 Task: Create in the project AgileHorizon in Backlog an issue 'Upgrade the server infrastructure of a web application to improve performance and reliability', assign it to team member softage.4@softage.net and change the status to IN PROGRESS. Create in the project AgileHorizon in Backlog an issue 'Create a new online platform for online public speaking courses with advanced speech analysis and feedback features', assign it to team member softage.1@softage.net and change the status to IN PROGRESS
Action: Mouse moved to (192, 46)
Screenshot: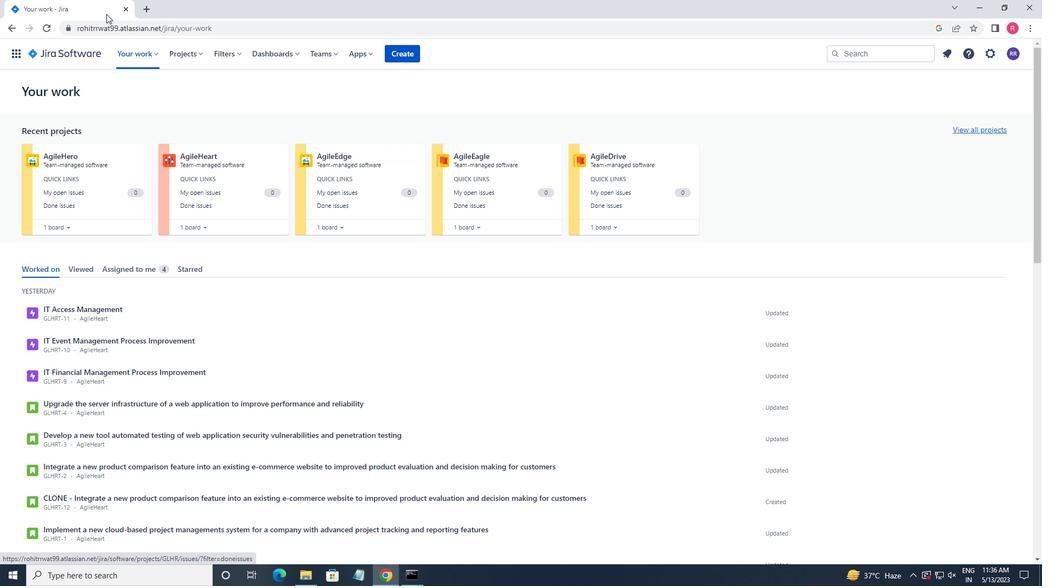 
Action: Mouse pressed left at (192, 46)
Screenshot: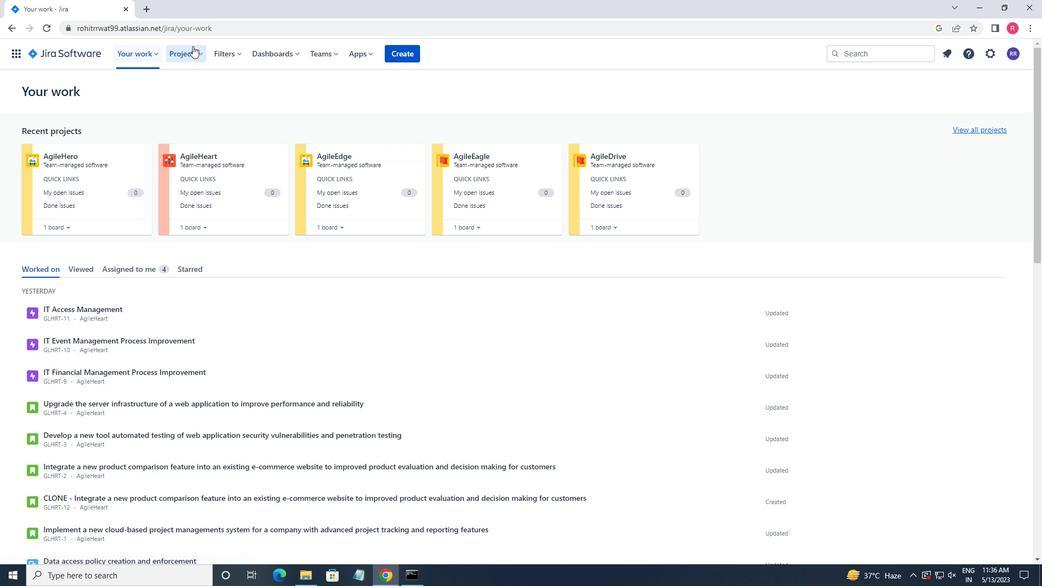 
Action: Mouse moved to (197, 112)
Screenshot: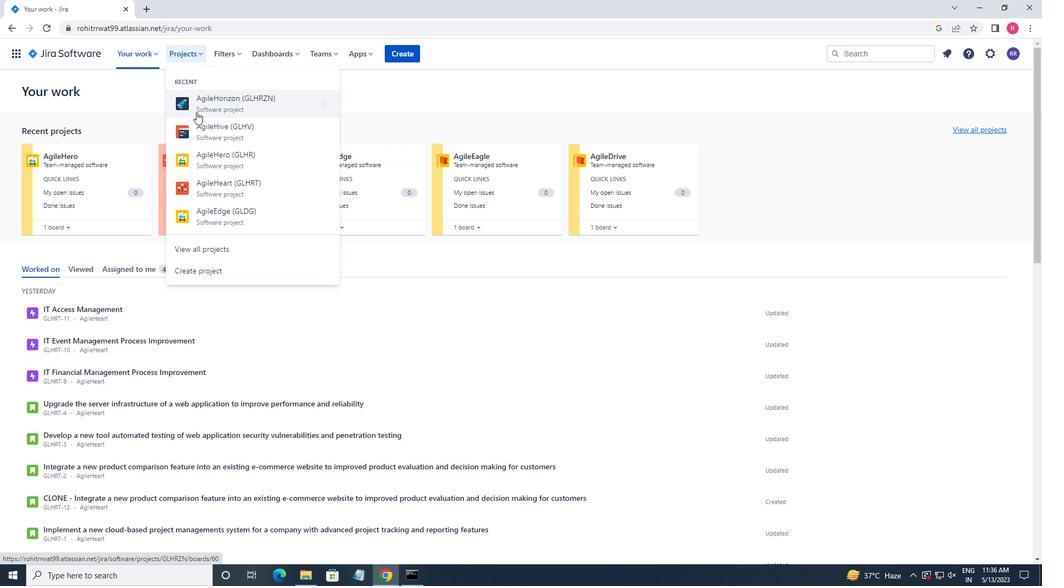 
Action: Mouse pressed left at (197, 112)
Screenshot: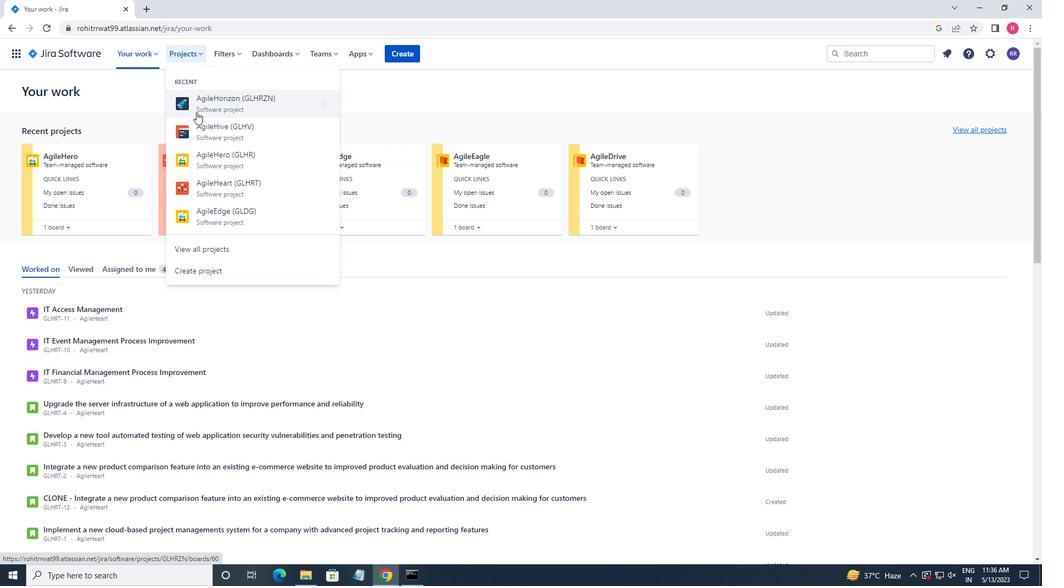 
Action: Mouse moved to (79, 172)
Screenshot: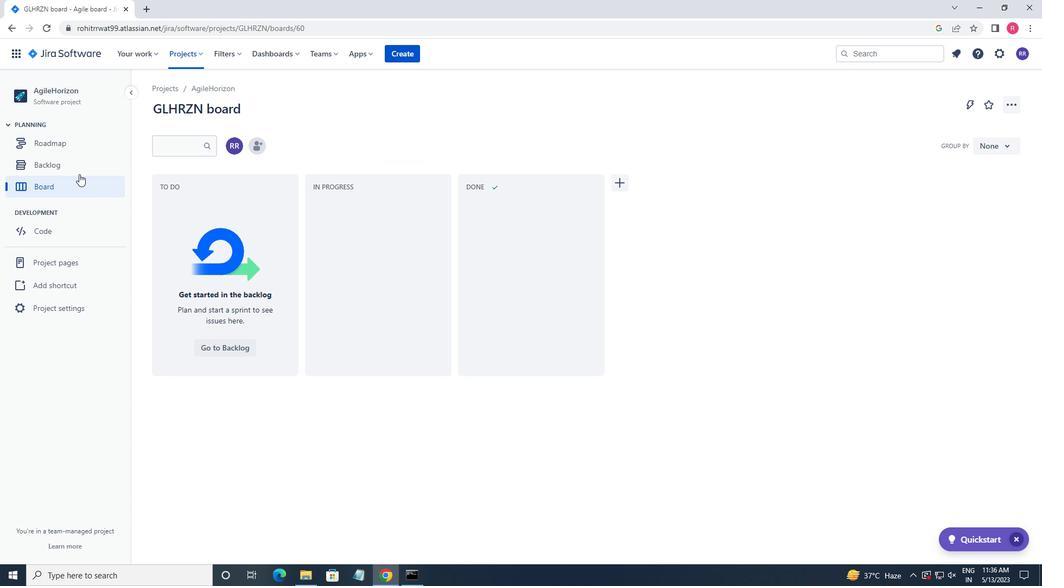 
Action: Mouse pressed left at (79, 172)
Screenshot: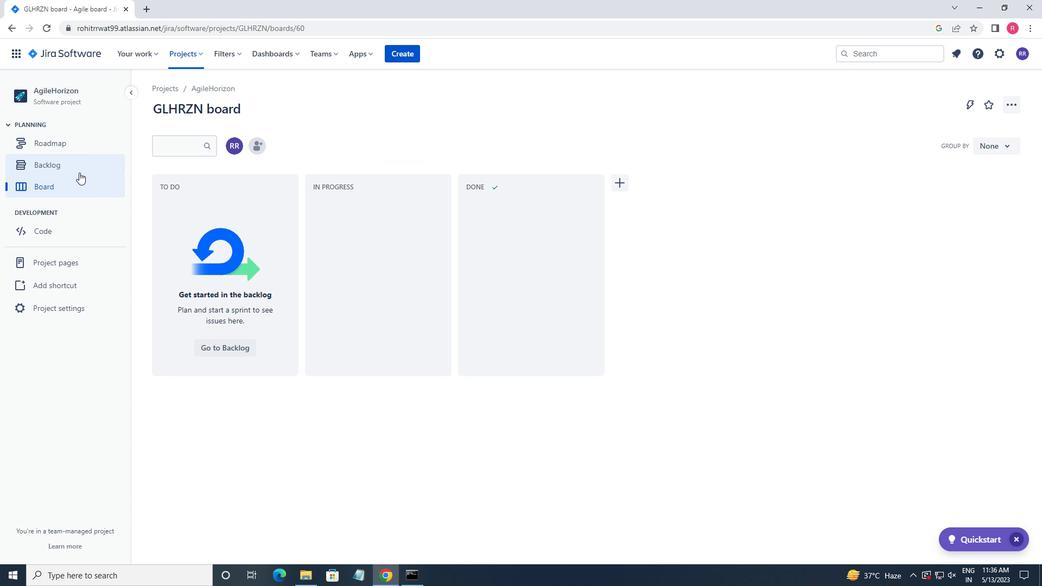 
Action: Mouse moved to (350, 304)
Screenshot: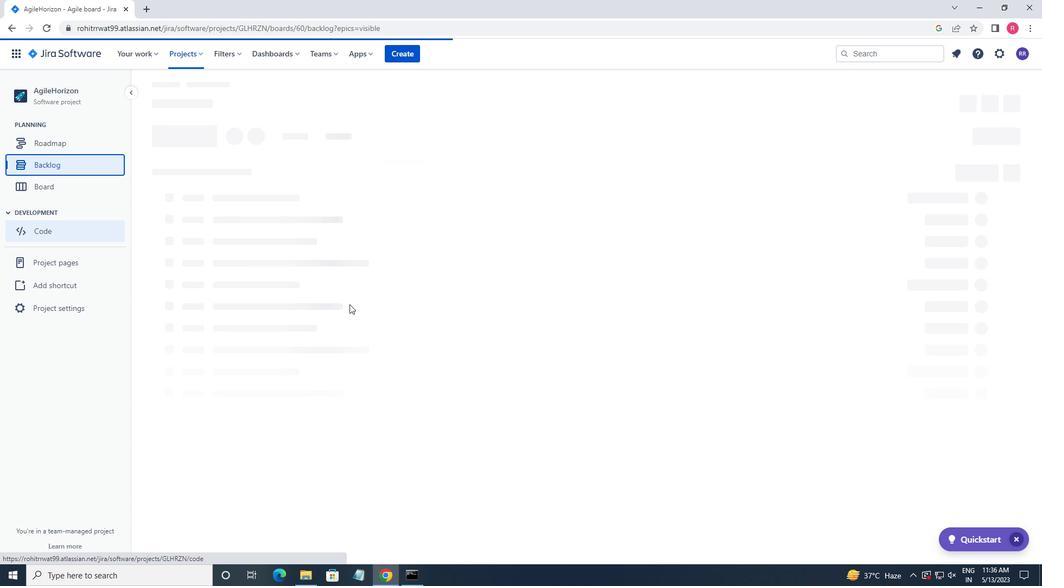 
Action: Mouse scrolled (350, 303) with delta (0, 0)
Screenshot: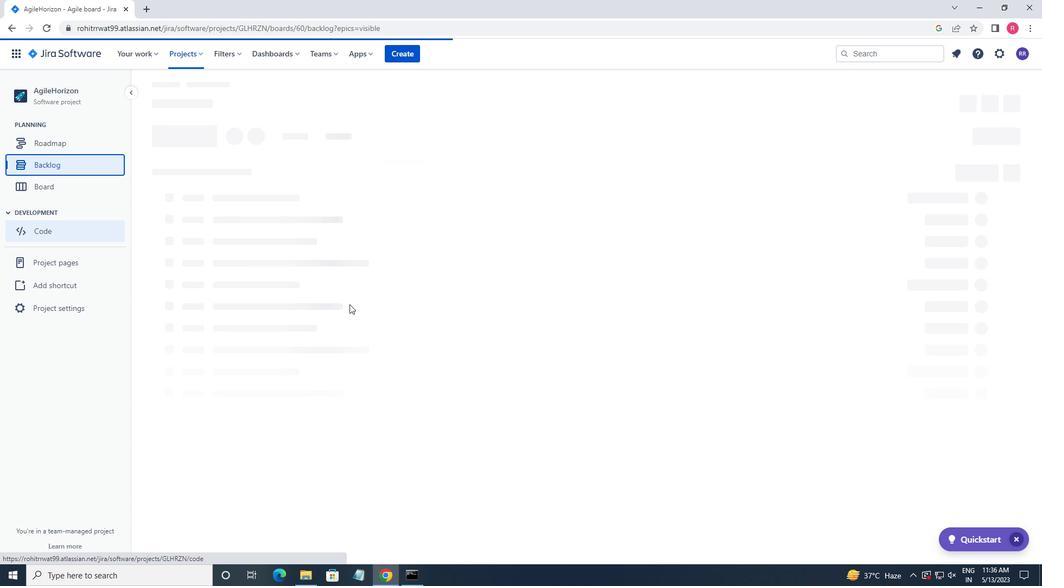 
Action: Mouse moved to (350, 304)
Screenshot: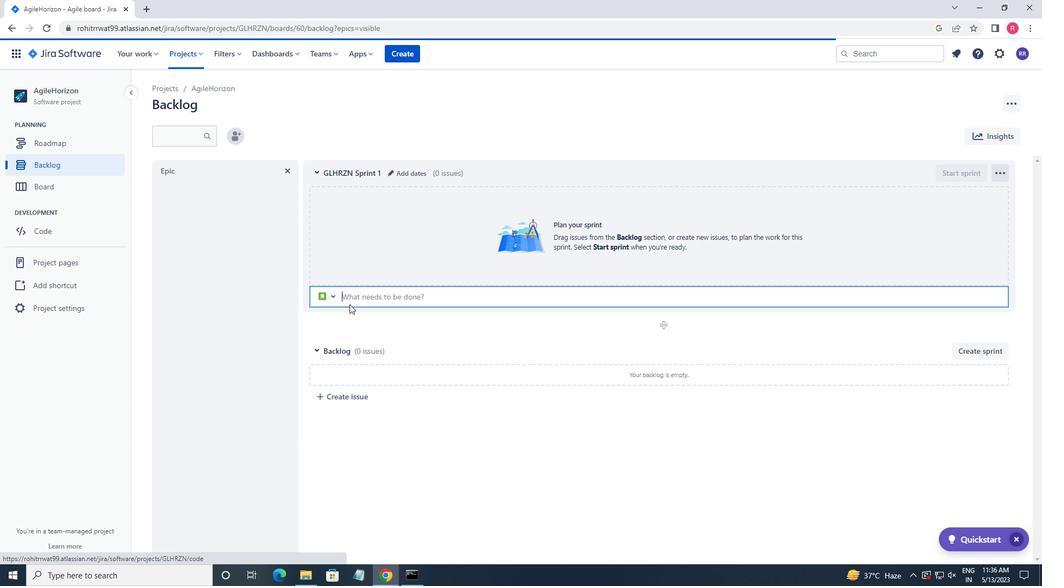 
Action: Mouse scrolled (350, 303) with delta (0, 0)
Screenshot: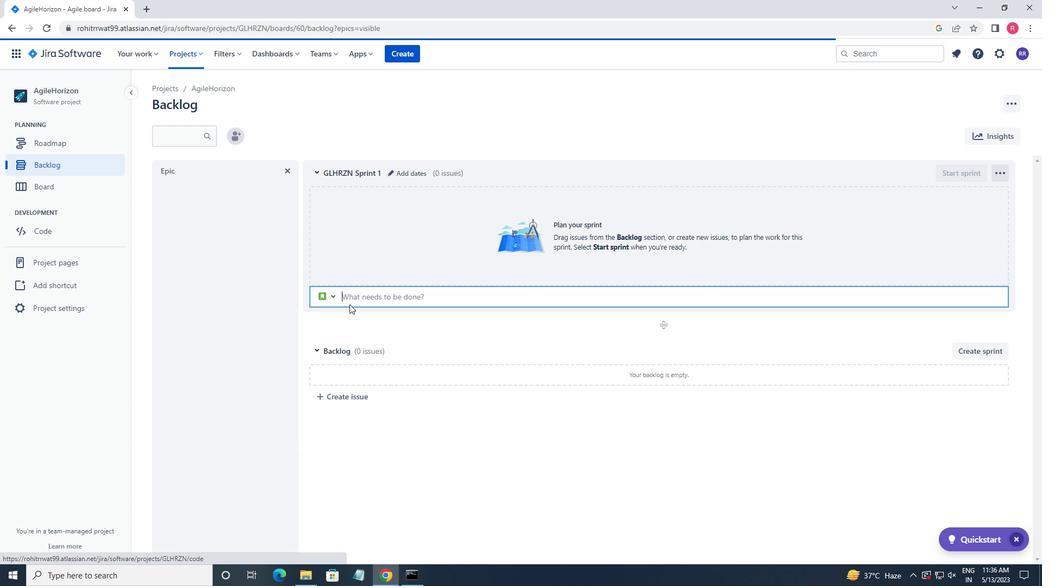
Action: Mouse scrolled (350, 303) with delta (0, 0)
Screenshot: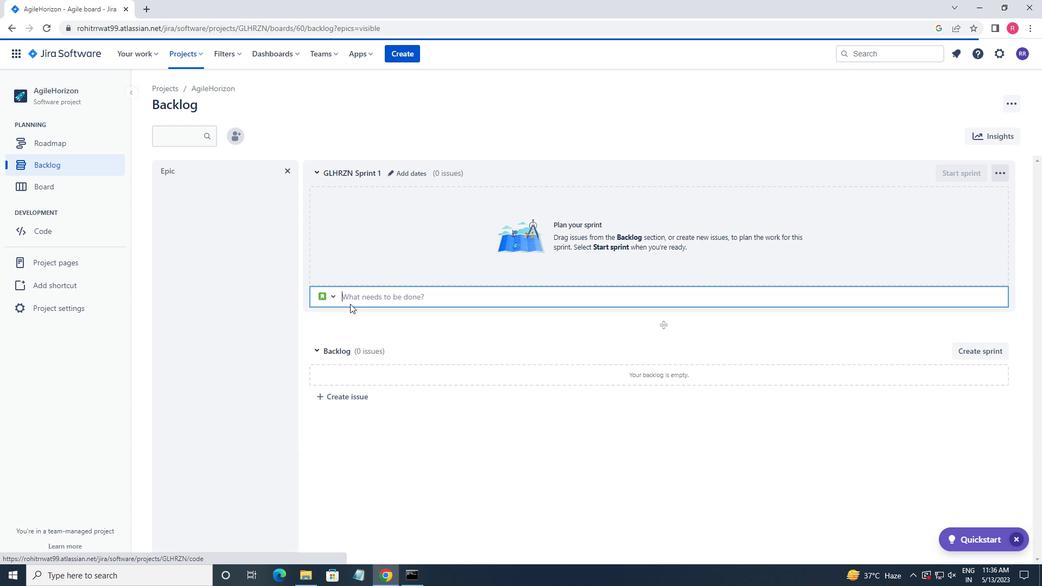 
Action: Mouse scrolled (350, 303) with delta (0, 0)
Screenshot: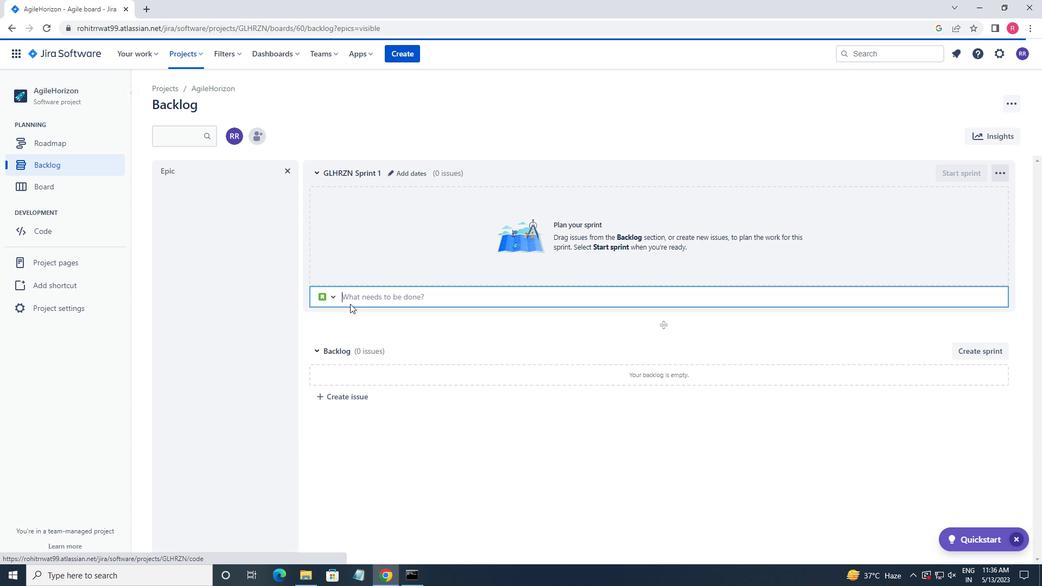 
Action: Mouse moved to (374, 398)
Screenshot: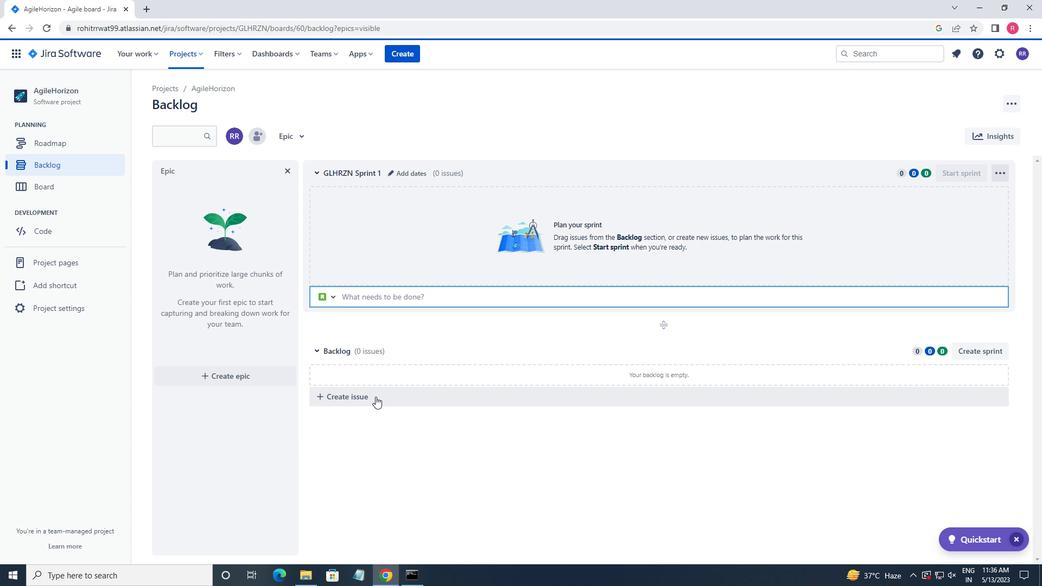 
Action: Mouse pressed left at (374, 398)
Screenshot: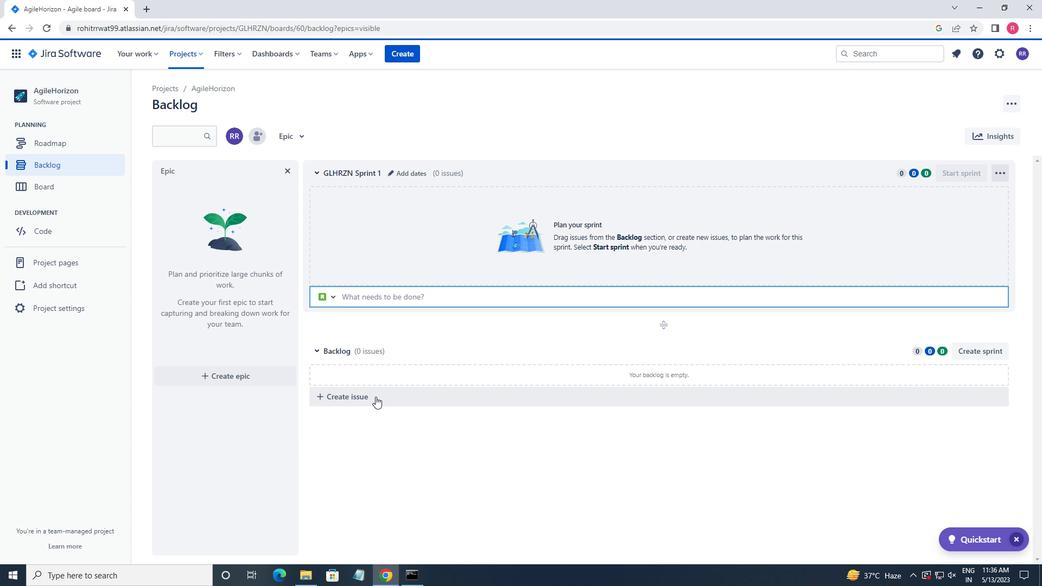 
Action: Mouse moved to (387, 366)
Screenshot: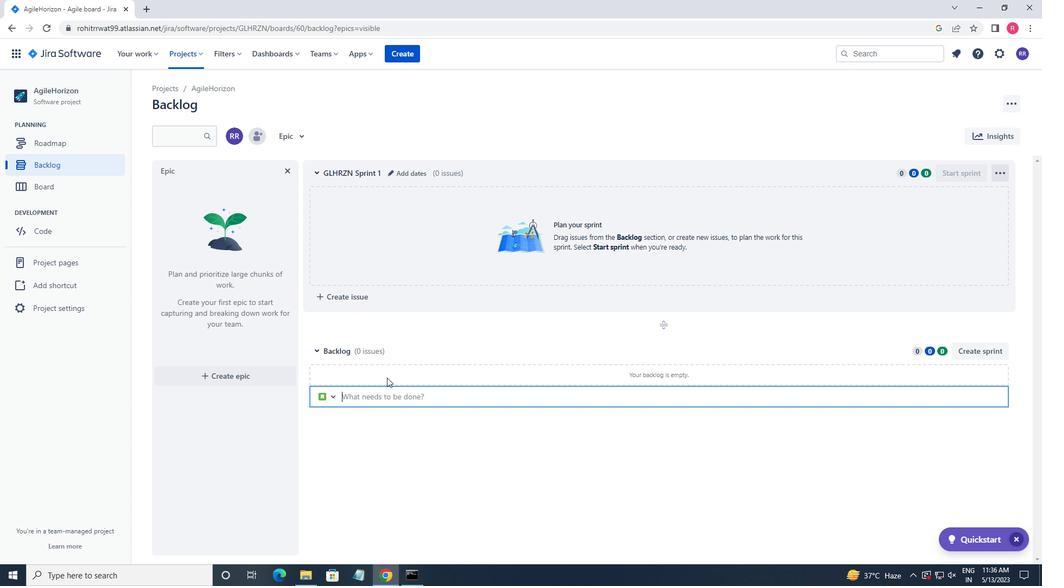 
Action: Key pressed <Key.shift_r>Upgradte<Key.space>the<Key.space>server<Key.space><Key.left><Key.left><Key.left><Key.left><Key.left><Key.left><Key.left><Key.left><Key.left><Key.left><Key.left><Key.left><Key.left><Key.left><Key.left><Key.left><Key.left><Key.right><Key.right><Key.right><Key.right><Key.right><Key.left><Key.backspace><Key.right><Key.right><Key.right><Key.right><Key.right><Key.right><Key.right><Key.right><Key.right><Key.right><Key.right><Key.right><Key.right><Key.right><Key.right><Key.right><Key.right>infrastructure<Key.space>of<Key.space>a<Key.space>web<Key.space>application<Key.space>to<Key.space>improve<Key.space>performance<Key.space>and<Key.space>reliability<Key.space><Key.enter>
Screenshot: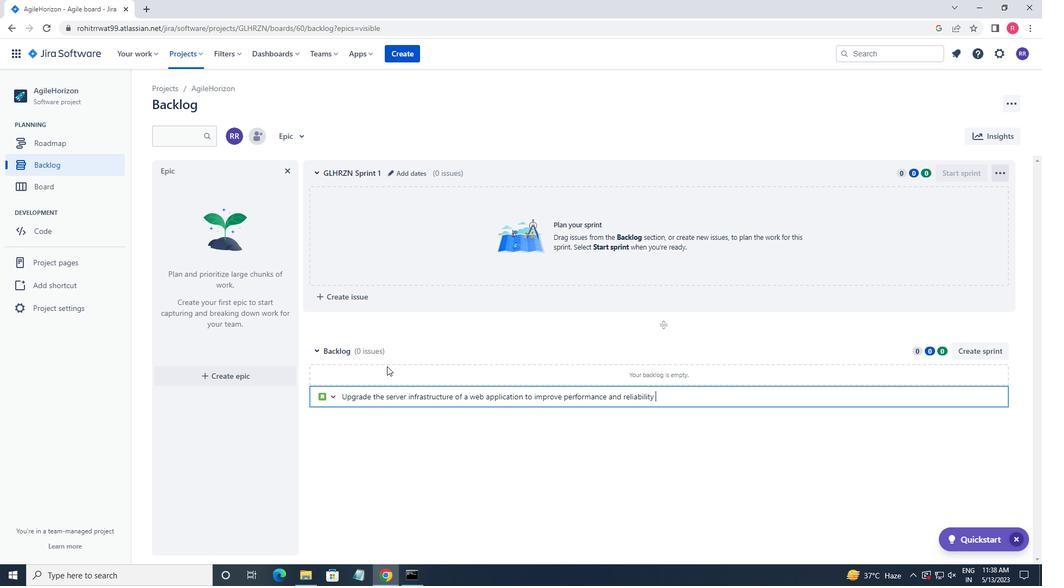 
Action: Mouse moved to (974, 377)
Screenshot: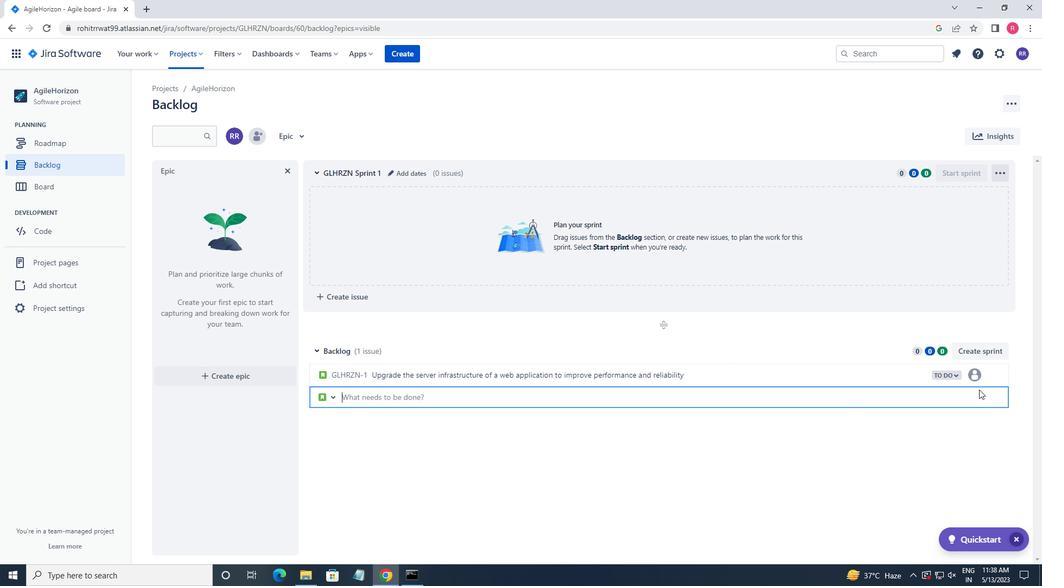 
Action: Mouse pressed left at (974, 377)
Screenshot: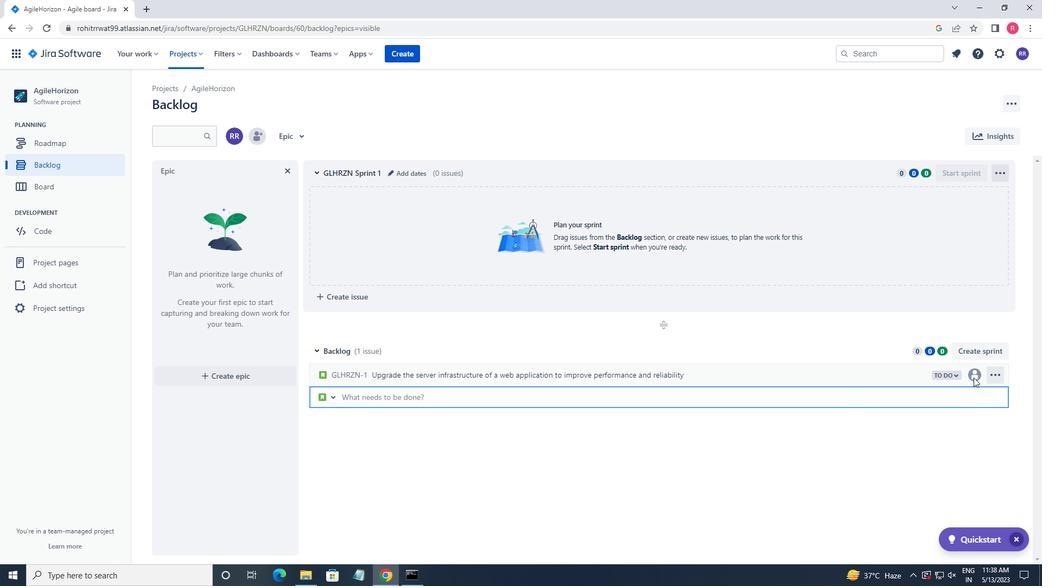 
Action: Mouse moved to (971, 371)
Screenshot: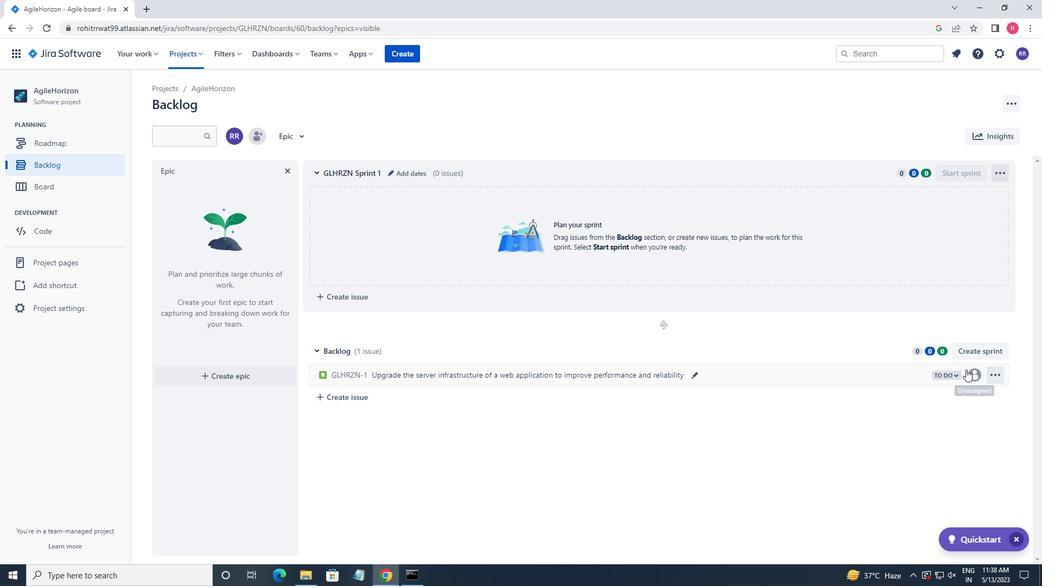 
Action: Mouse pressed left at (971, 371)
Screenshot: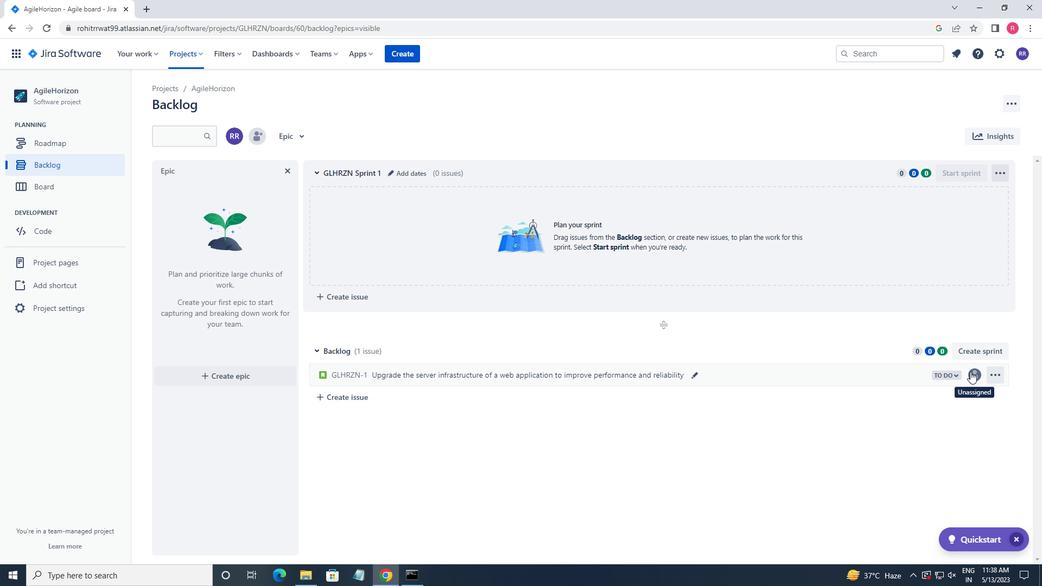 
Action: Key pressed softage.4<Key.shift>@SOFTAGE.NET
Screenshot: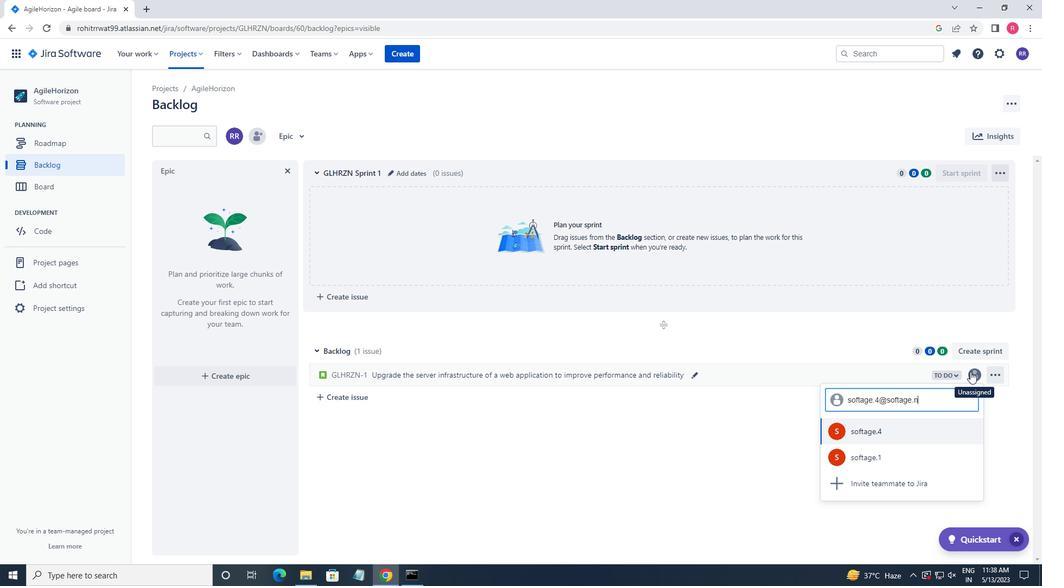 
Action: Mouse moved to (909, 431)
Screenshot: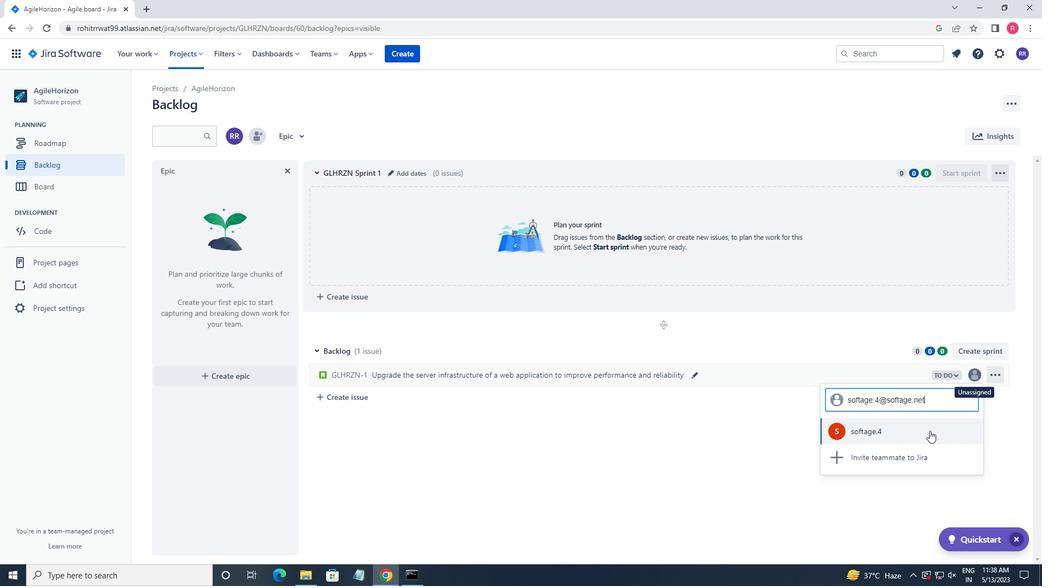 
Action: Mouse pressed left at (909, 431)
Screenshot: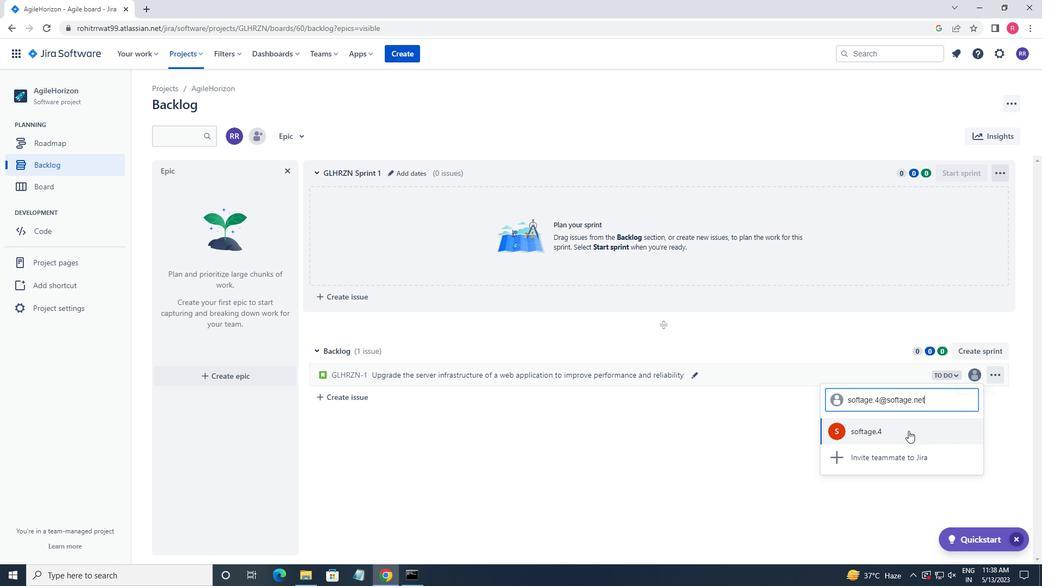 
Action: Mouse moved to (941, 374)
Screenshot: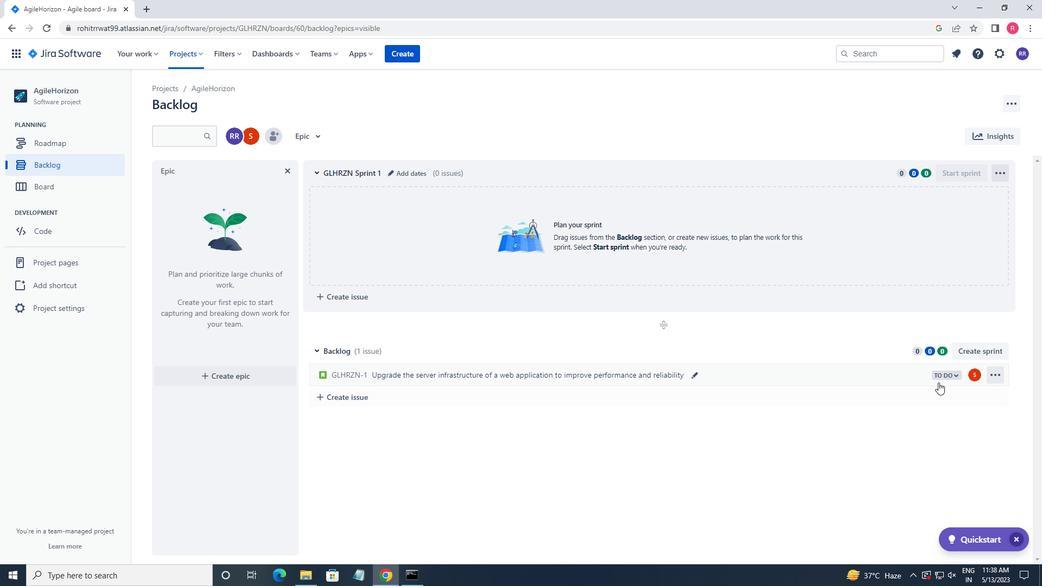 
Action: Mouse pressed left at (941, 374)
Screenshot: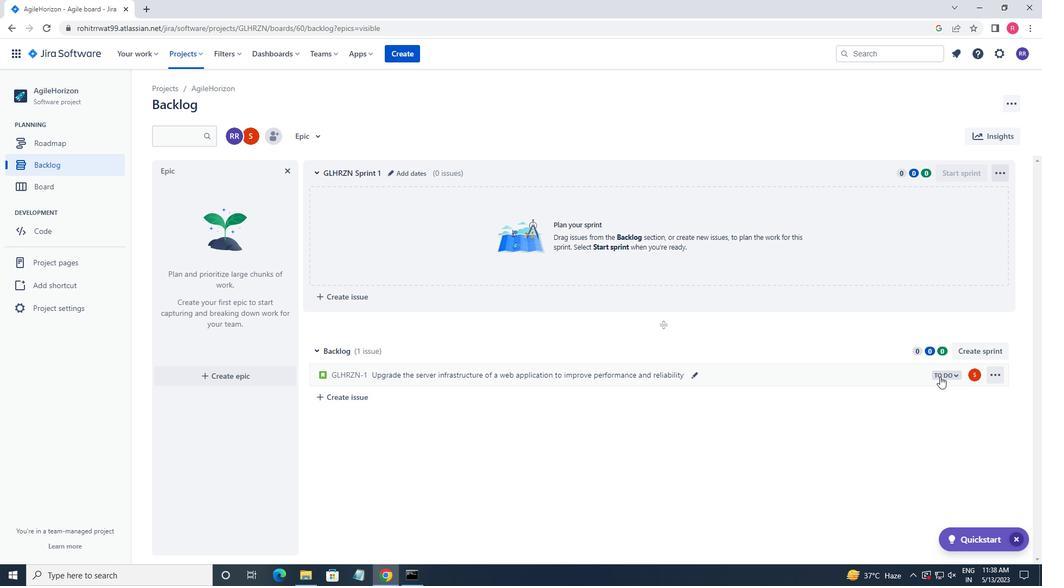 
Action: Mouse moved to (877, 398)
Screenshot: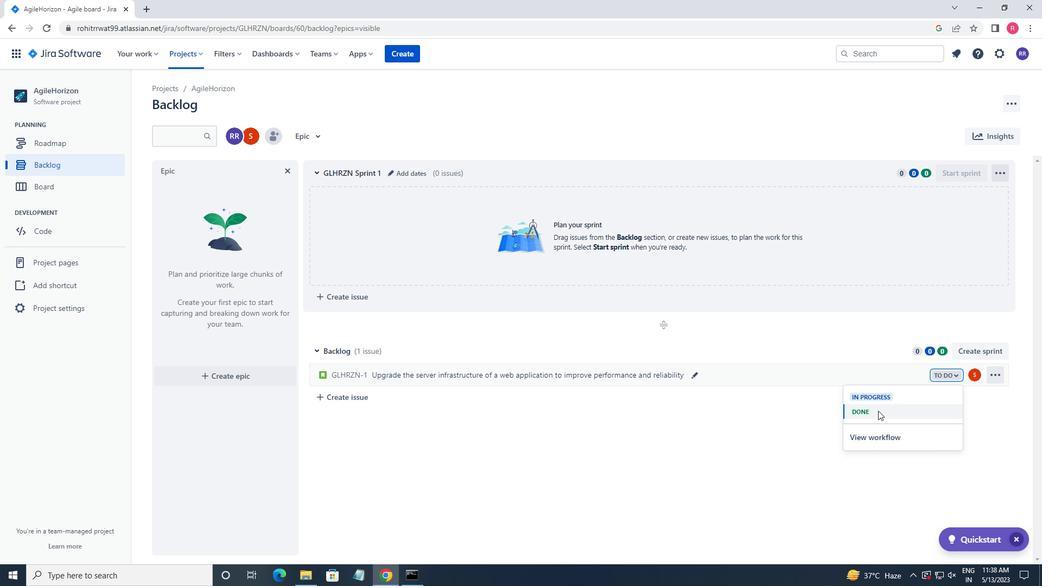 
Action: Mouse pressed left at (877, 398)
Screenshot: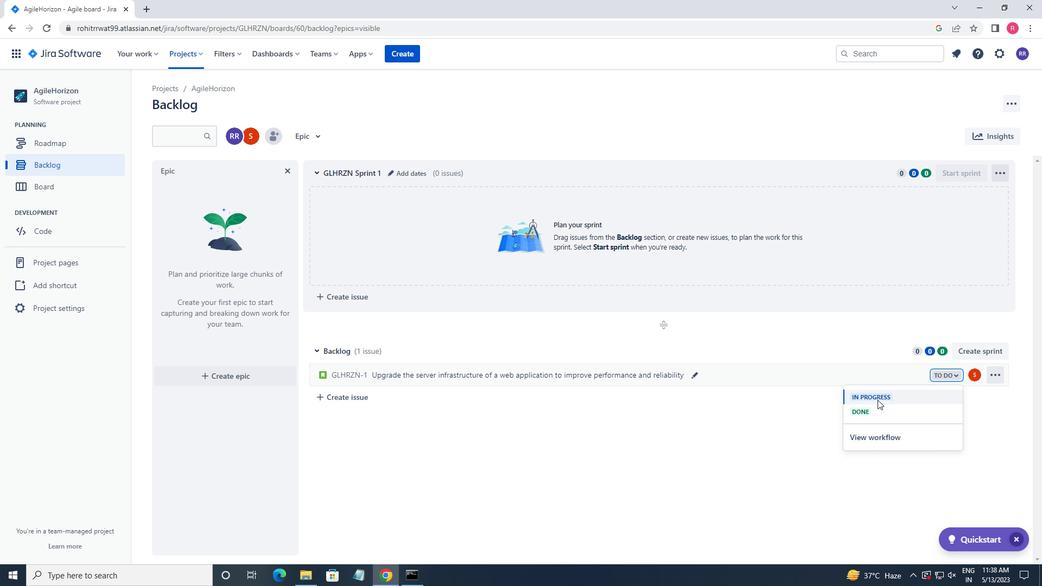 
Action: Mouse moved to (370, 401)
Screenshot: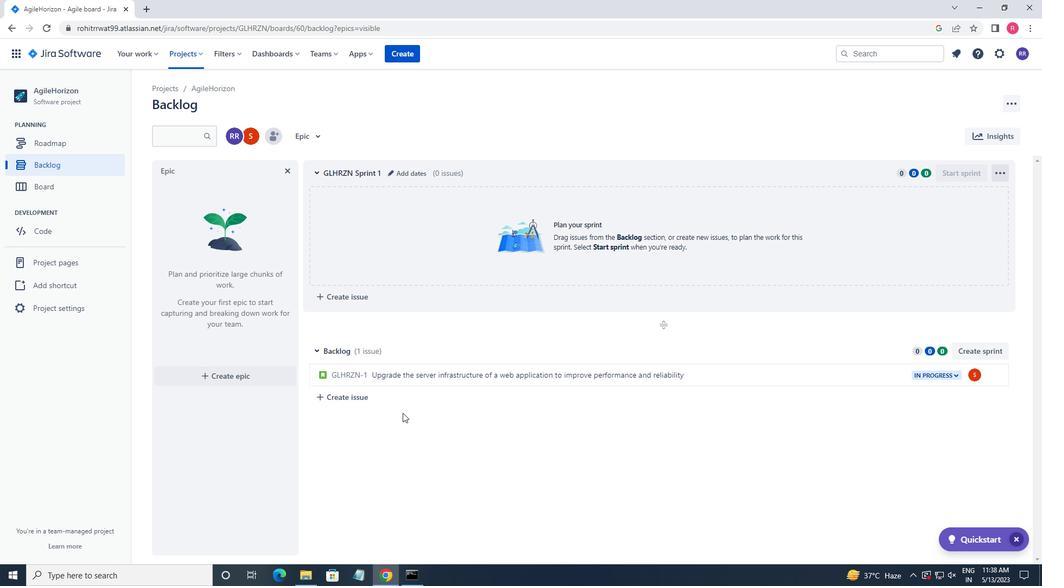 
Action: Mouse pressed left at (370, 401)
Screenshot: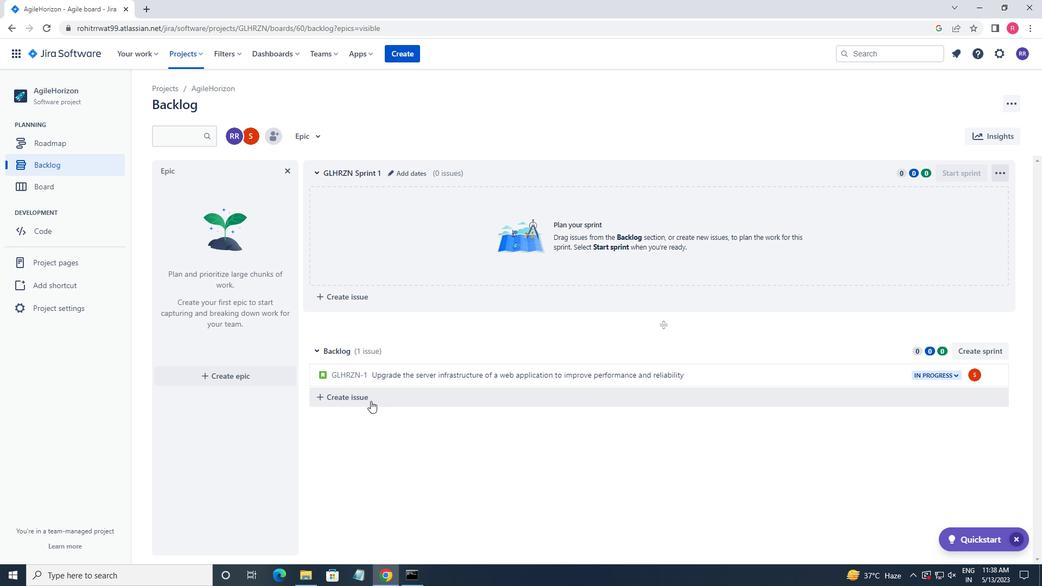 
Action: Key pressed <Key.shift>CREATE<Key.space>A<Key.space>NEW<Key.space>ONLINE<Key.space>PLATFOR,<Key.backspace>M<Key.space>FOR<Key.space>ONLINE<Key.space>PUBLIC<Key.space>SPEAKING<Key.space>COURSES<Key.space>WITH<Key.space>ADAVANCED<Key.space><Key.left><Key.left><Key.left><Key.left><Key.left><Key.left><Key.left><Key.backspace><Key.right><Key.right><Key.right><Key.right><Key.right><Key.right><Key.right><Key.right><Key.right><Key.right>SPR<Key.backspace>EECH<Key.space>ANALYSIS<Key.space>FEATURES<Key.enter>
Screenshot: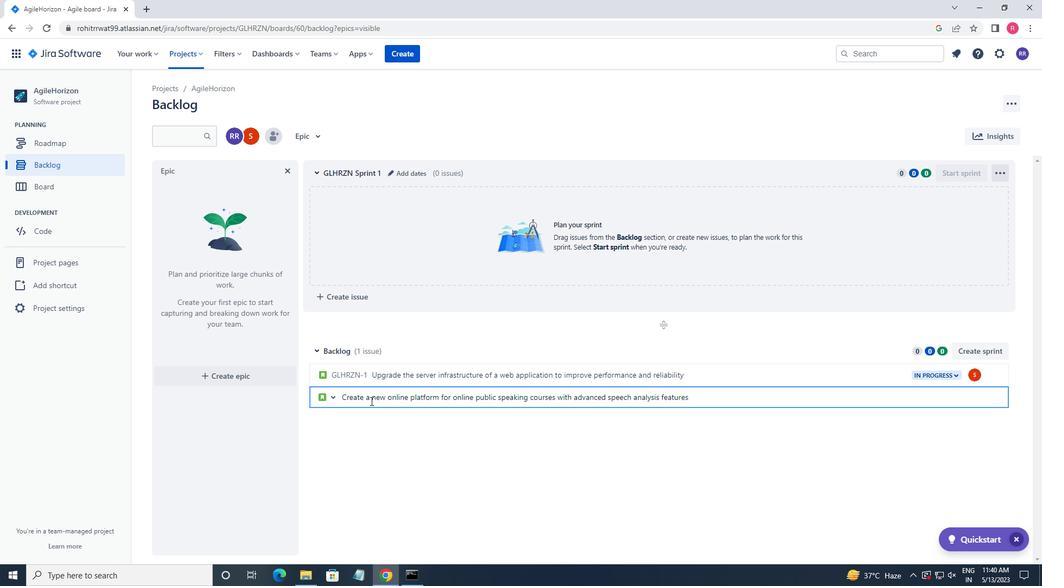 
Action: Mouse moved to (973, 396)
Screenshot: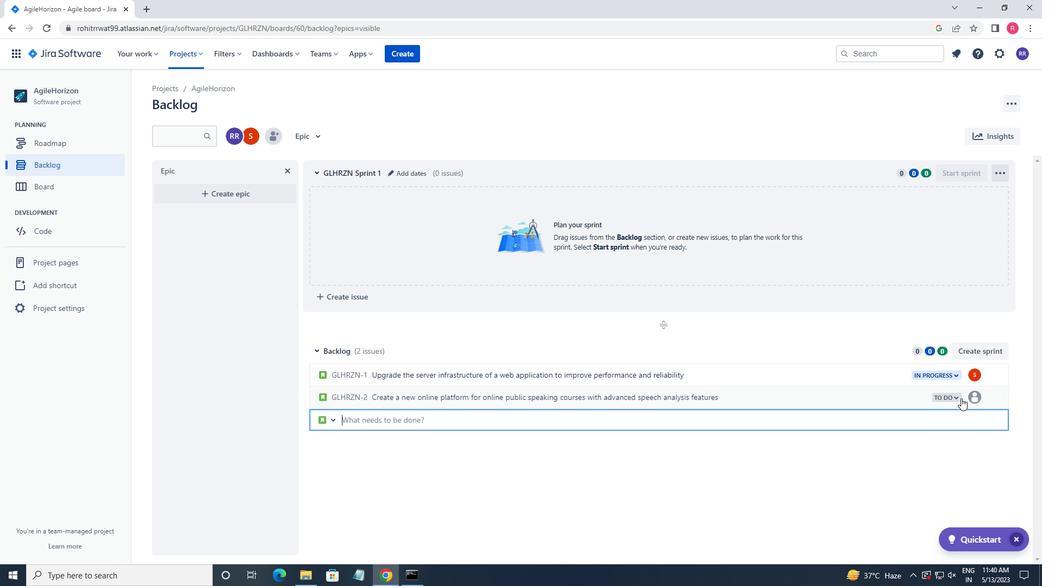 
Action: Mouse pressed left at (973, 396)
Screenshot: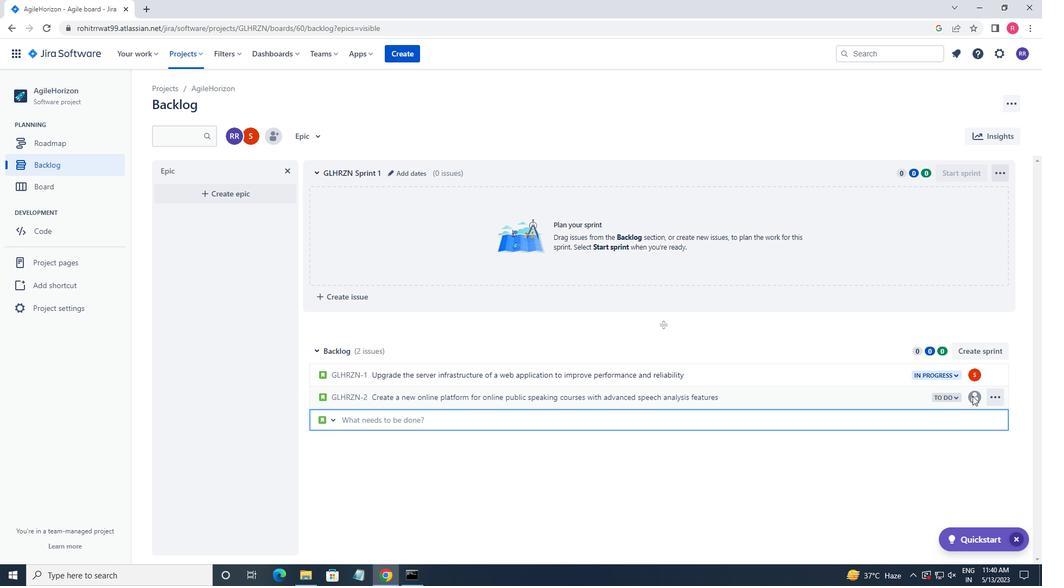 
Action: Mouse pressed left at (973, 396)
Screenshot: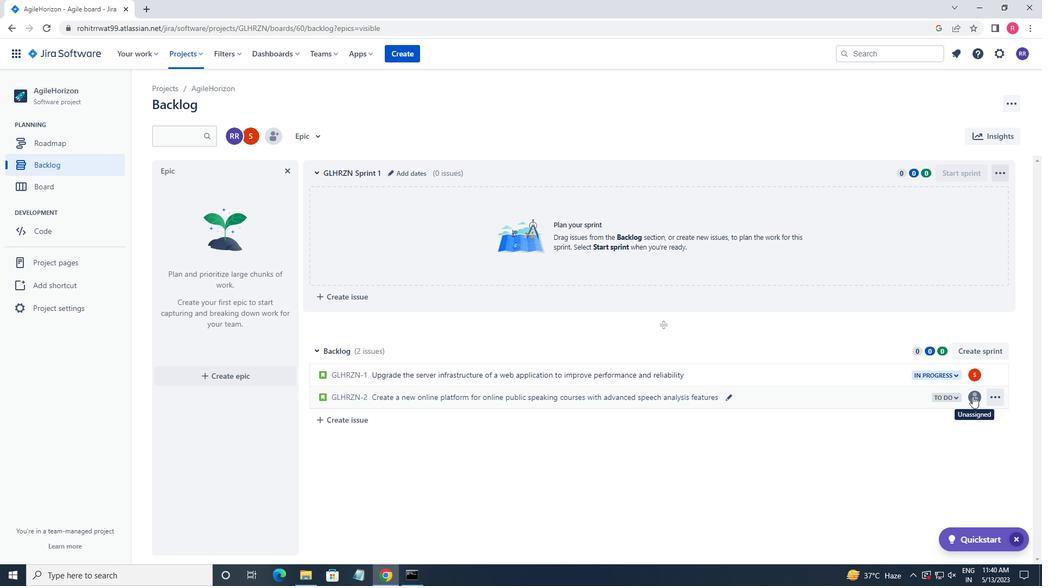 
Action: Key pressed SOFTAGE.1
Screenshot: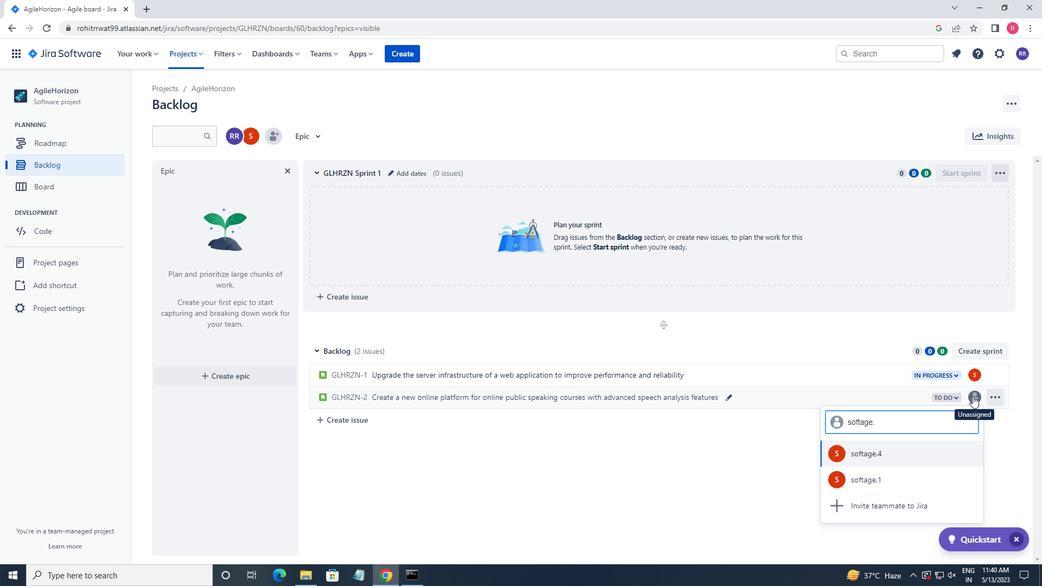 
Action: Mouse moved to (874, 458)
Screenshot: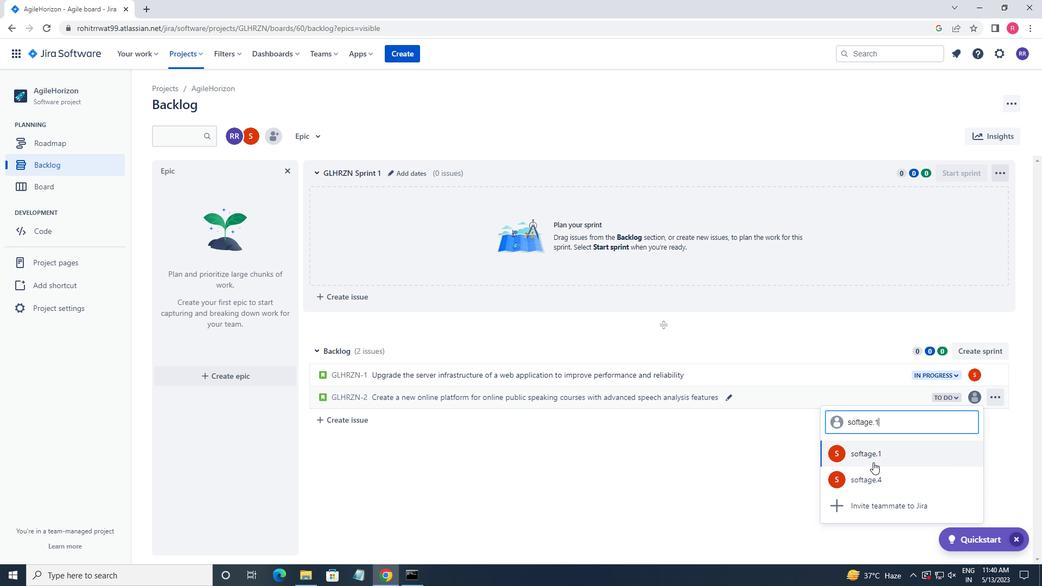 
Action: Mouse pressed left at (874, 458)
Screenshot: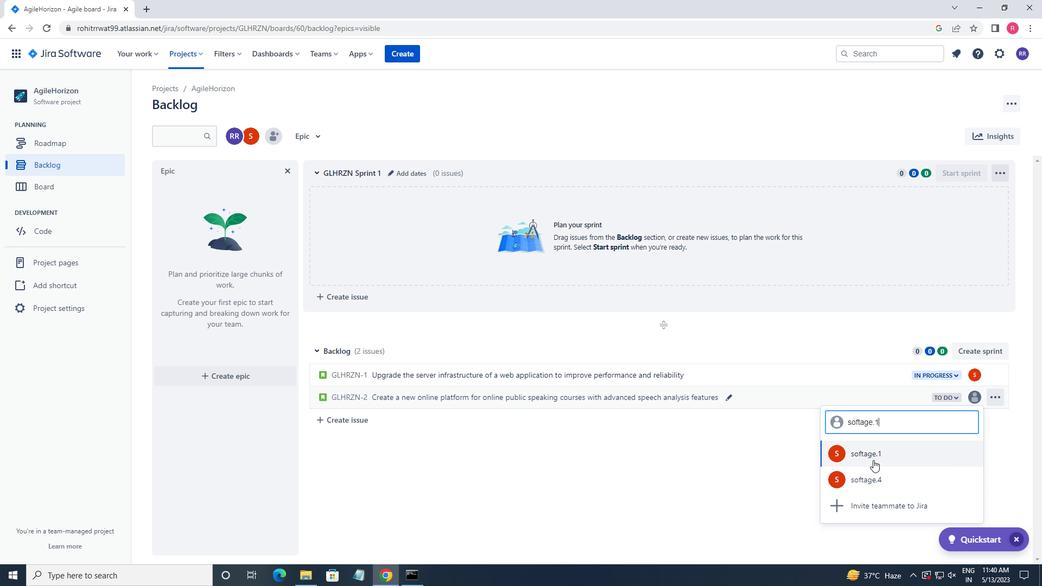 
Action: Mouse moved to (947, 397)
Screenshot: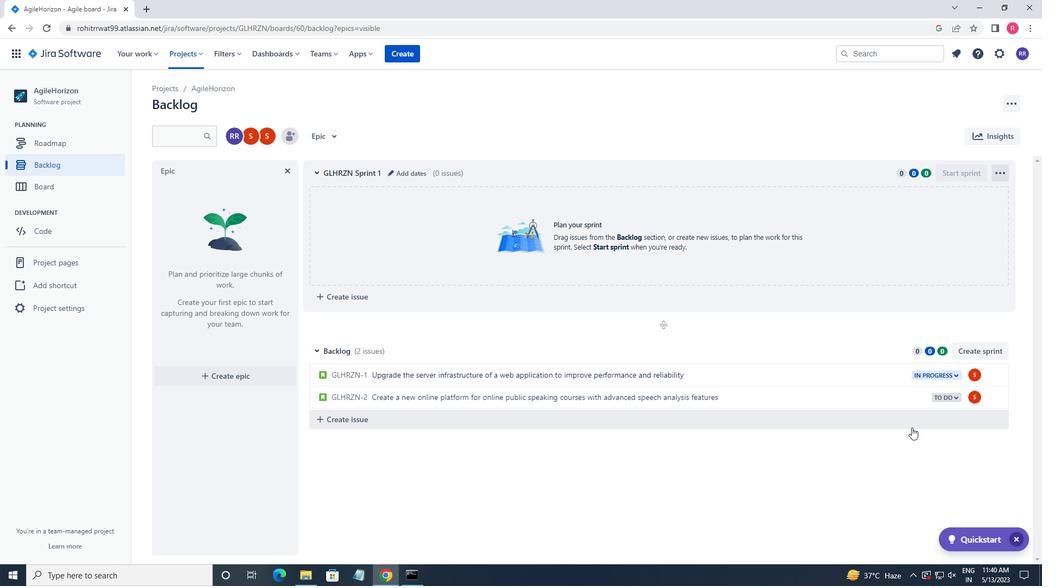 
Action: Mouse pressed left at (947, 397)
Screenshot: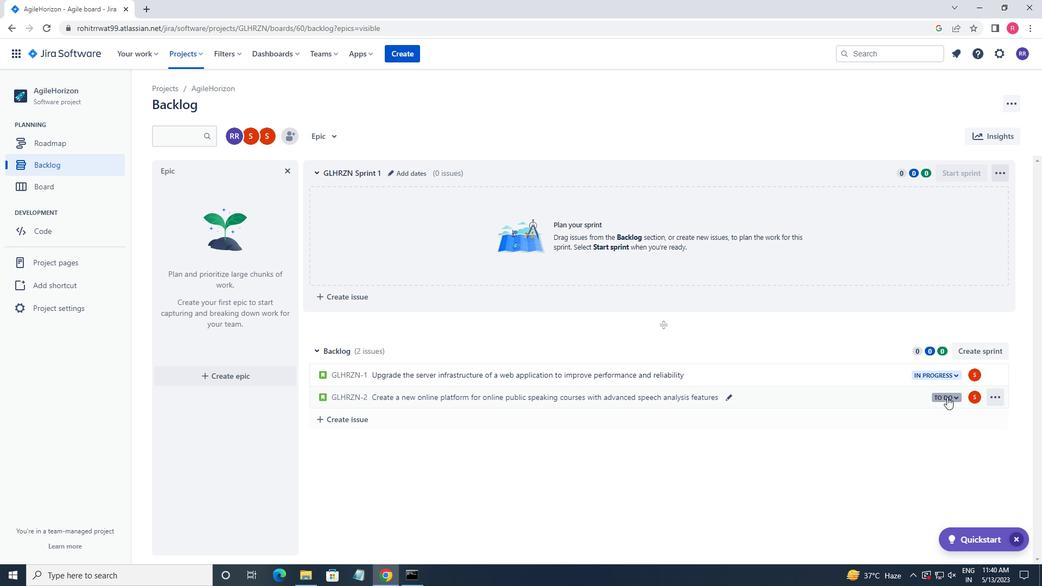 
Action: Mouse moved to (882, 424)
Screenshot: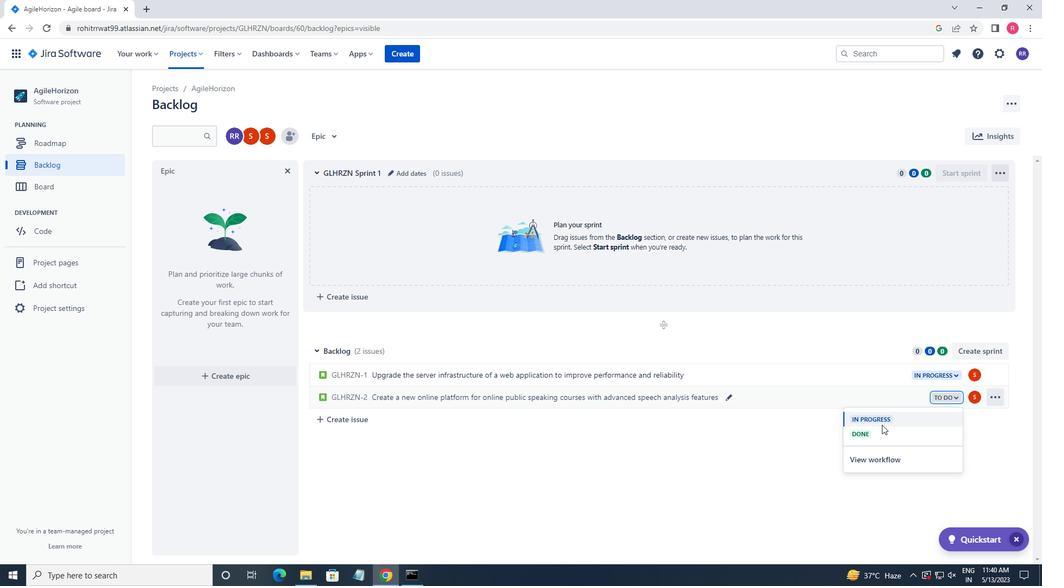 
Action: Mouse pressed left at (882, 424)
Screenshot: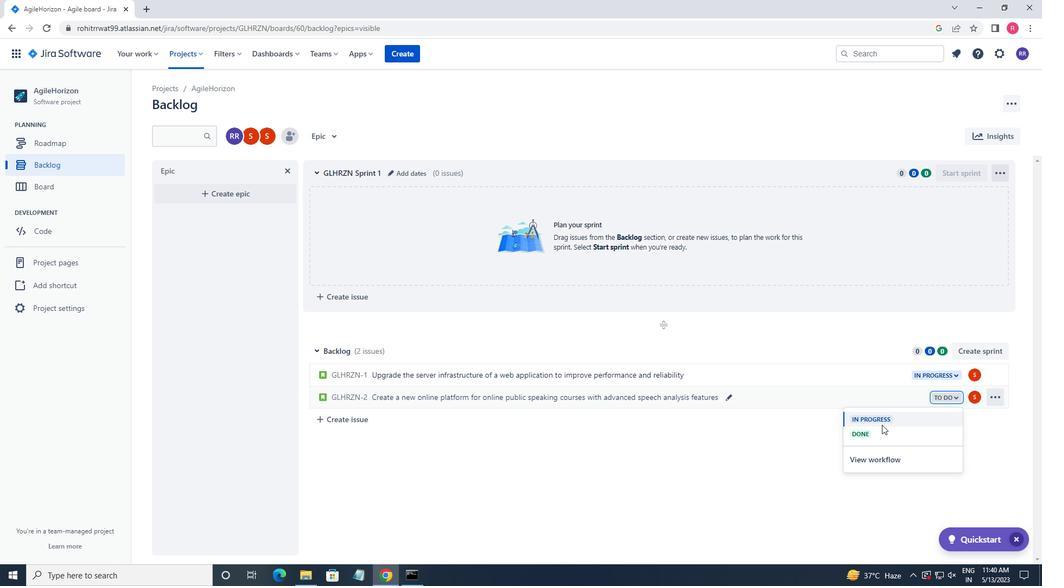 
